 Task: Find and open the contact details for 'Sarthak Bansal' in Outlook.
Action: Mouse moved to (17, 105)
Screenshot: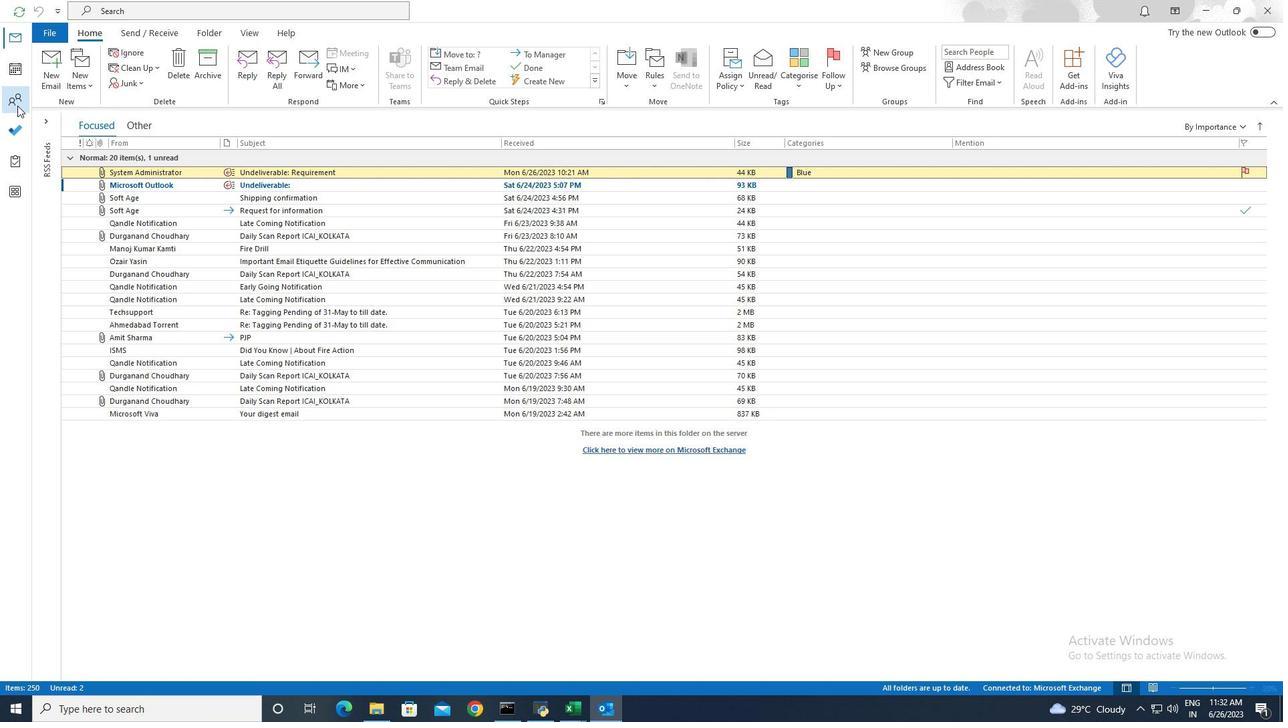 
Action: Mouse pressed left at (17, 105)
Screenshot: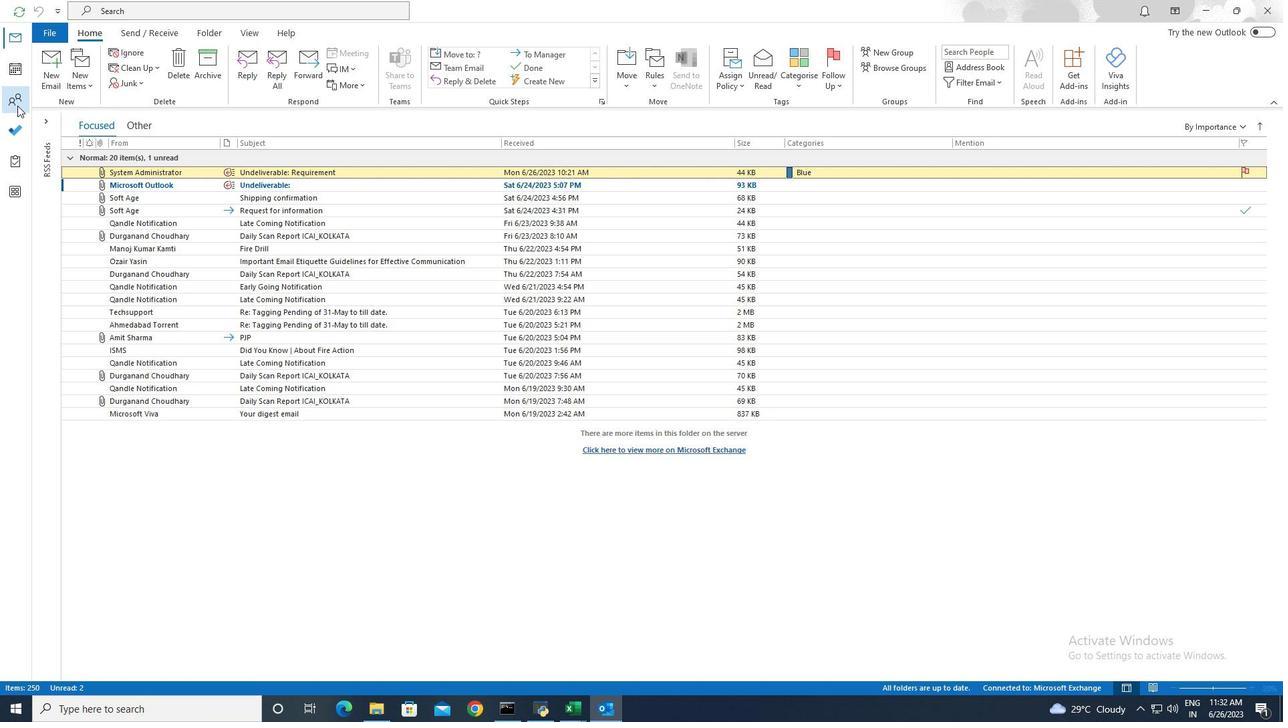 
Action: Mouse moved to (155, 163)
Screenshot: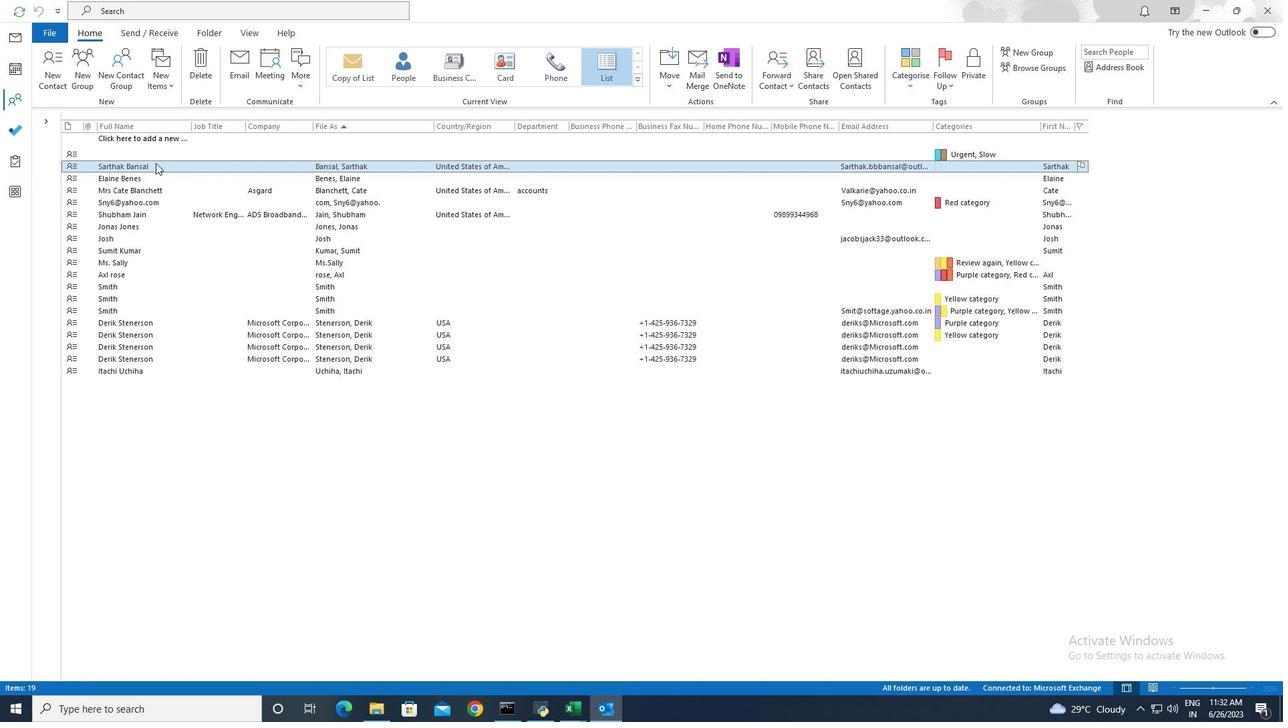 
Action: Mouse pressed left at (155, 163)
Screenshot: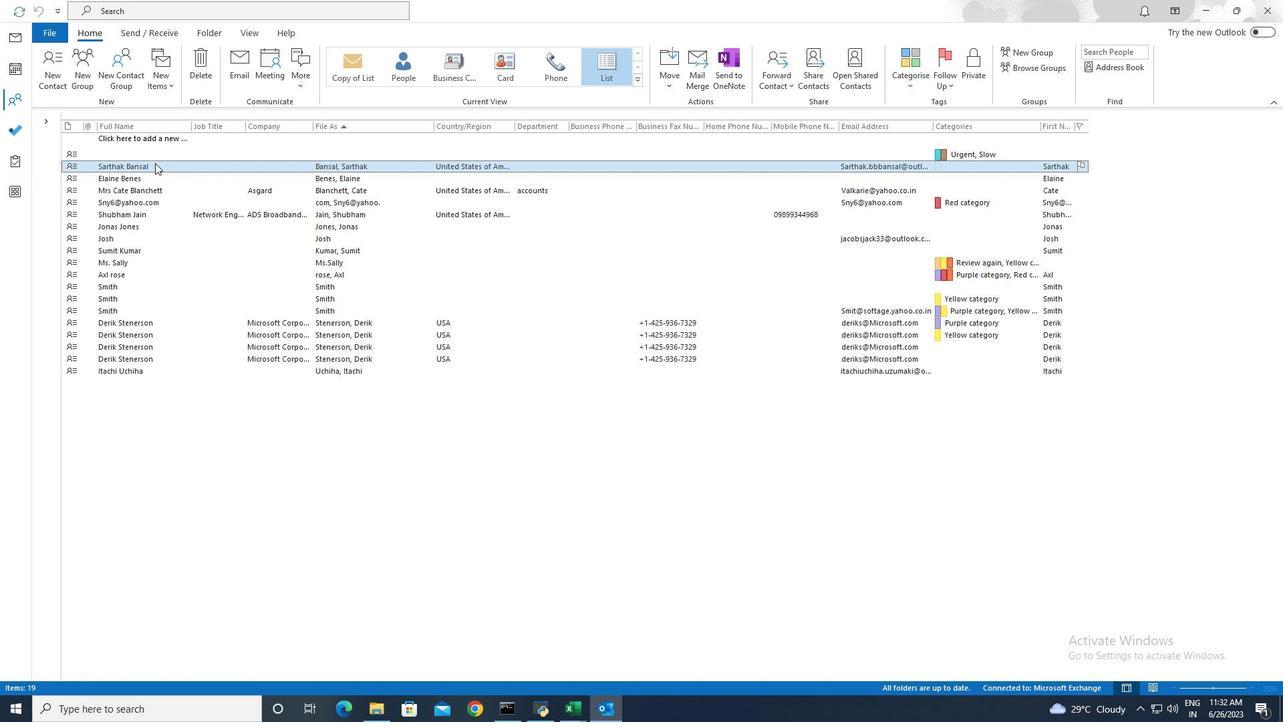 
Action: Mouse pressed left at (155, 163)
Screenshot: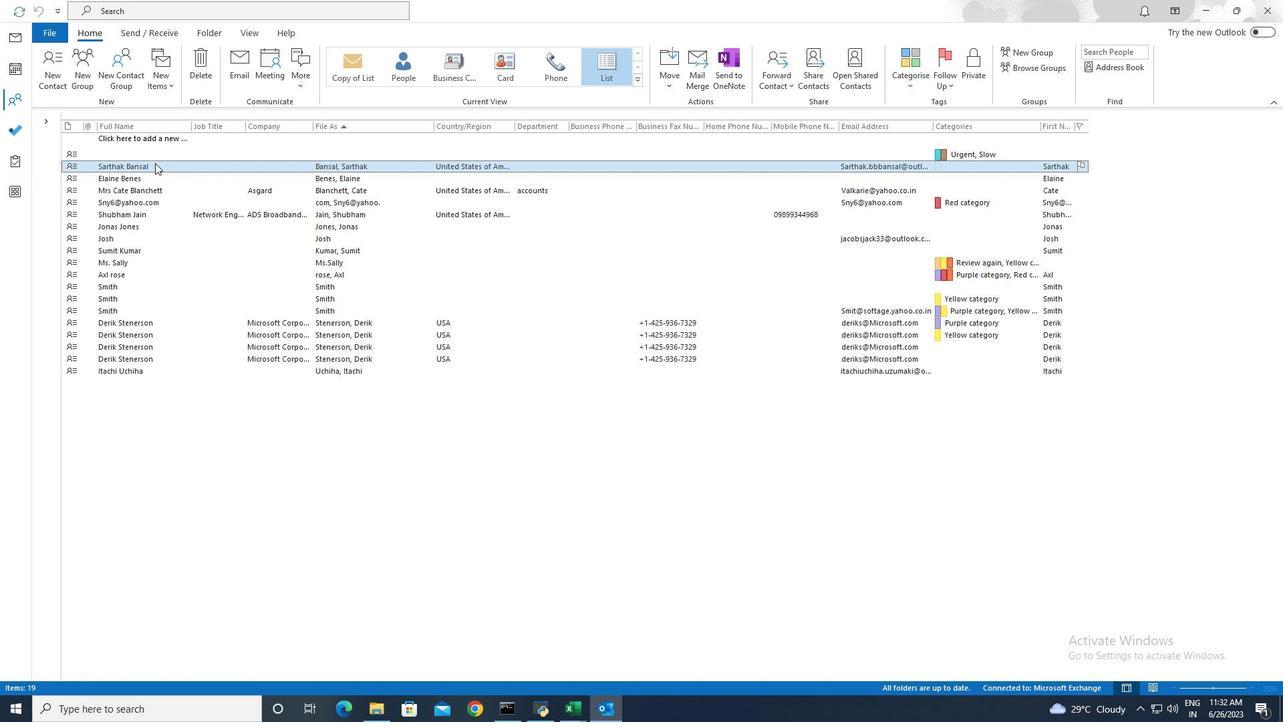 
Action: Mouse moved to (285, 361)
Screenshot: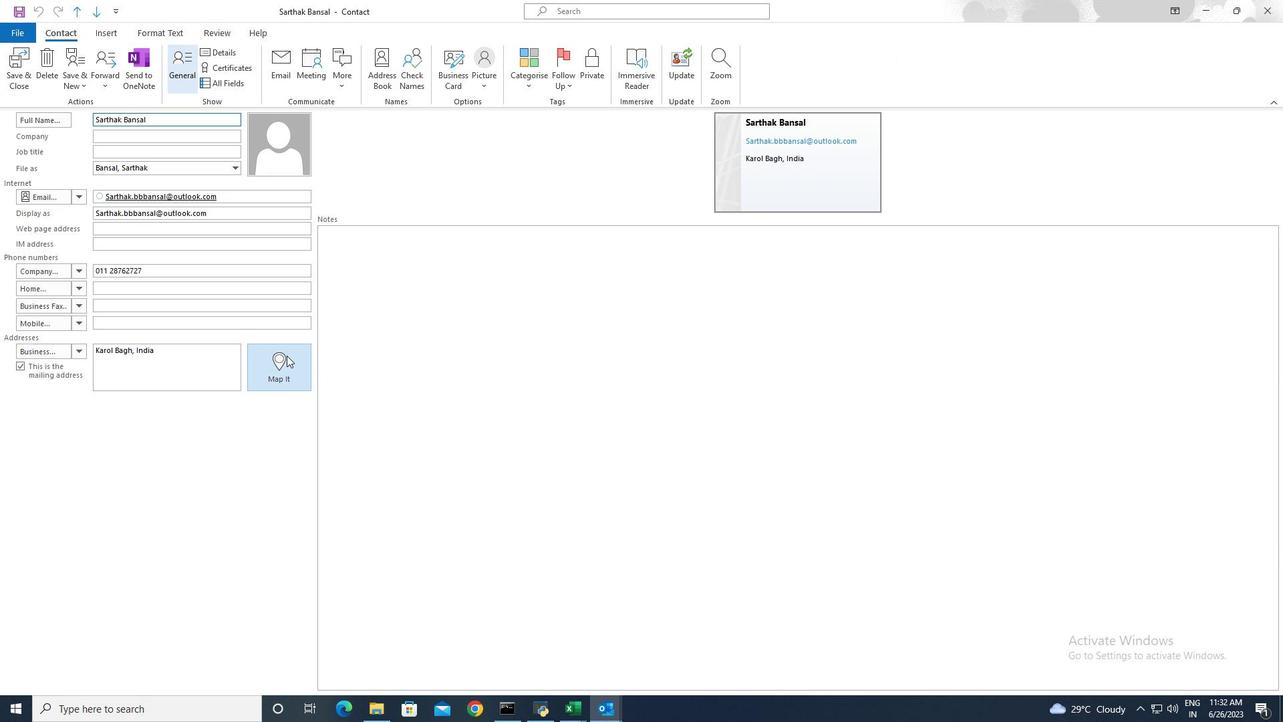 
Action: Mouse pressed left at (285, 361)
Screenshot: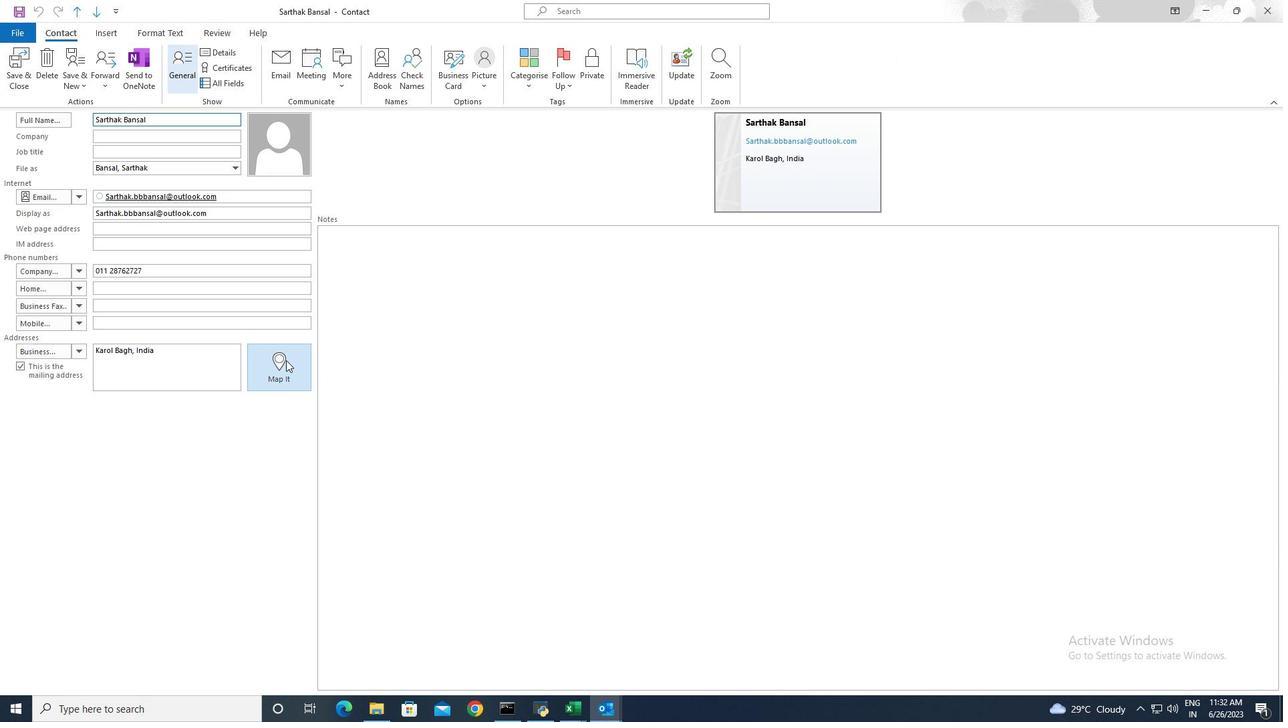 
